 Task: Set the Invoice ID to "Equals" while find invoice.
Action: Mouse moved to (138, 18)
Screenshot: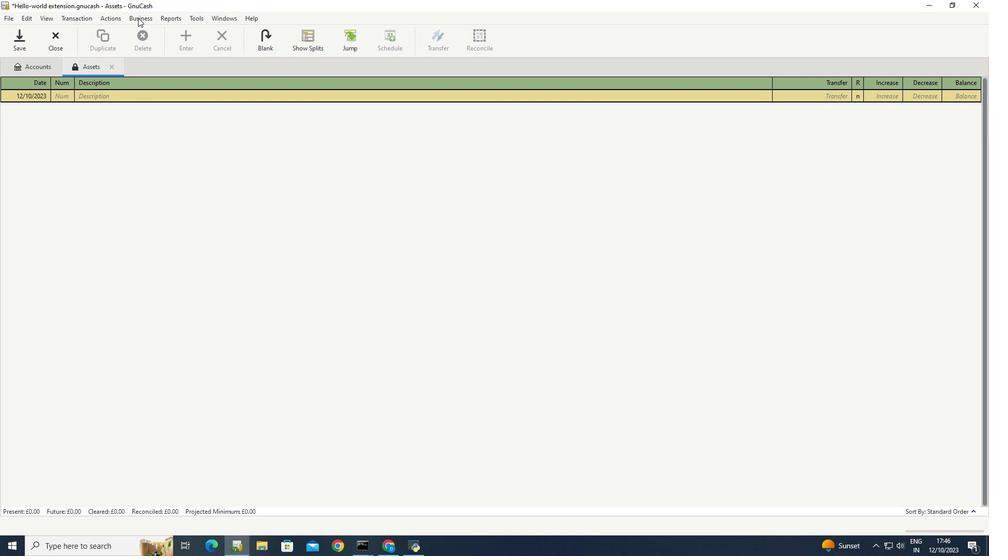 
Action: Mouse pressed left at (138, 18)
Screenshot: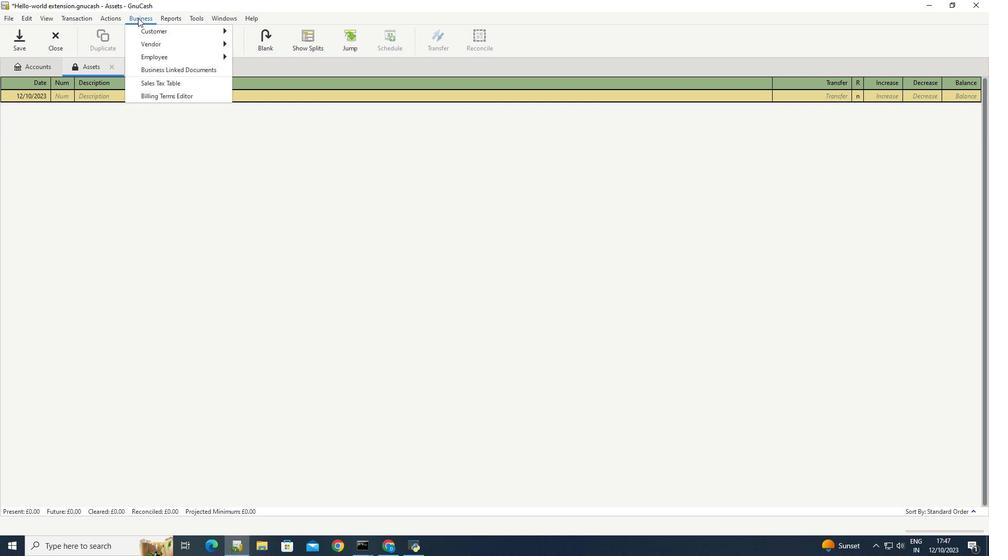 
Action: Mouse moved to (265, 83)
Screenshot: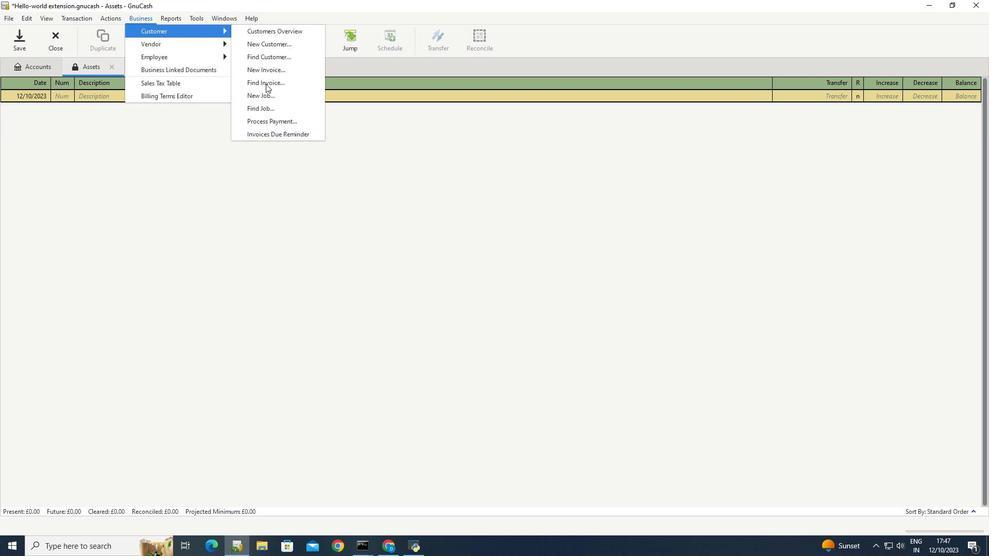 
Action: Mouse pressed left at (265, 83)
Screenshot: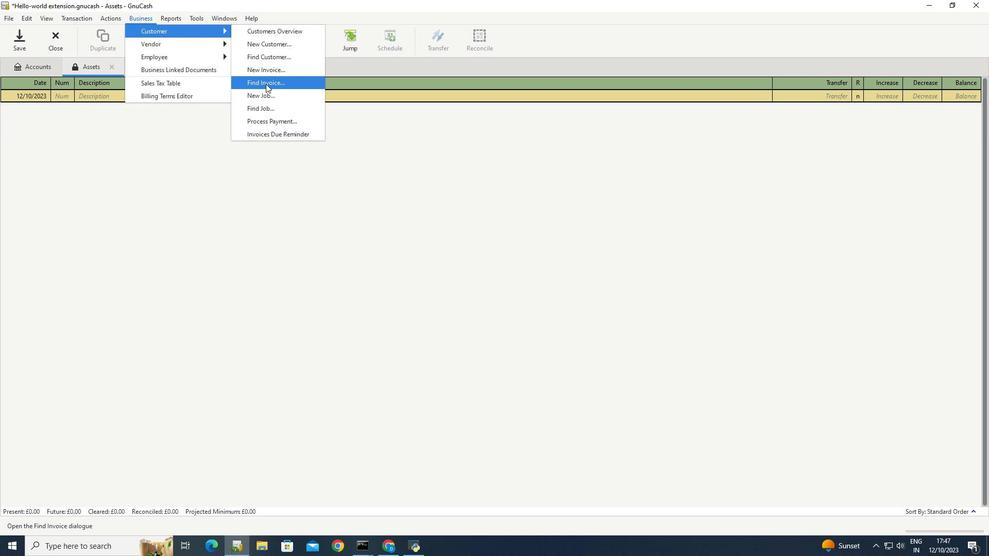 
Action: Mouse moved to (384, 241)
Screenshot: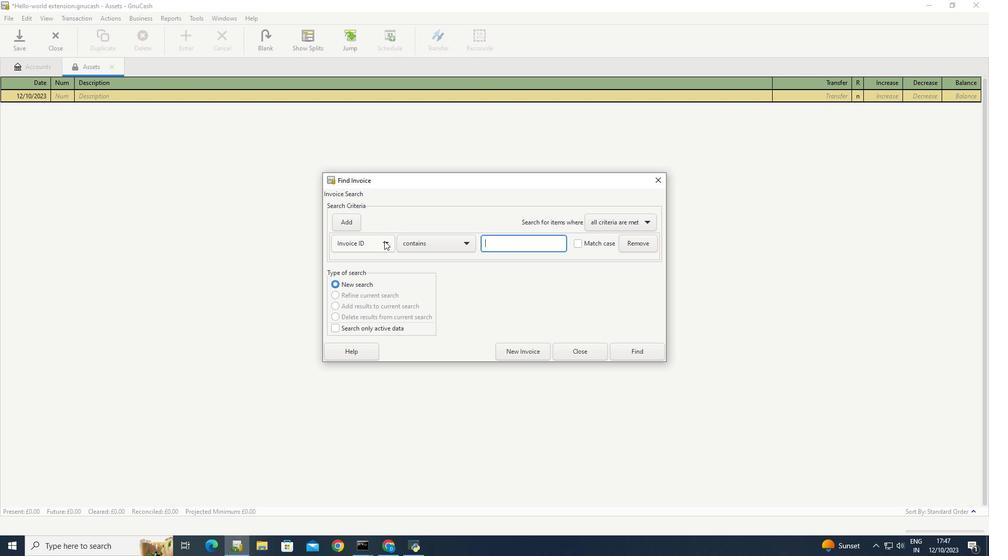 
Action: Mouse pressed left at (384, 241)
Screenshot: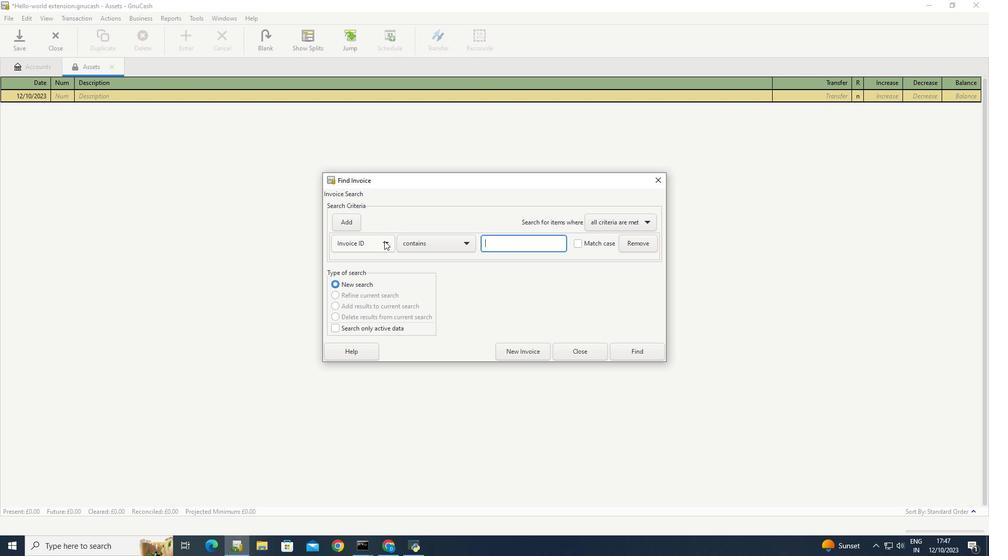 
Action: Mouse moved to (351, 244)
Screenshot: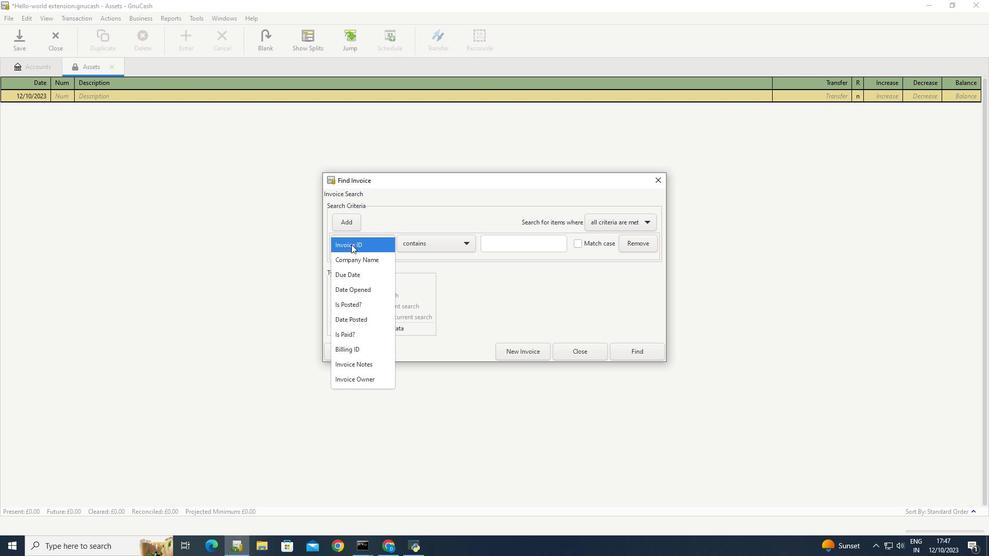 
Action: Mouse pressed left at (351, 244)
Screenshot: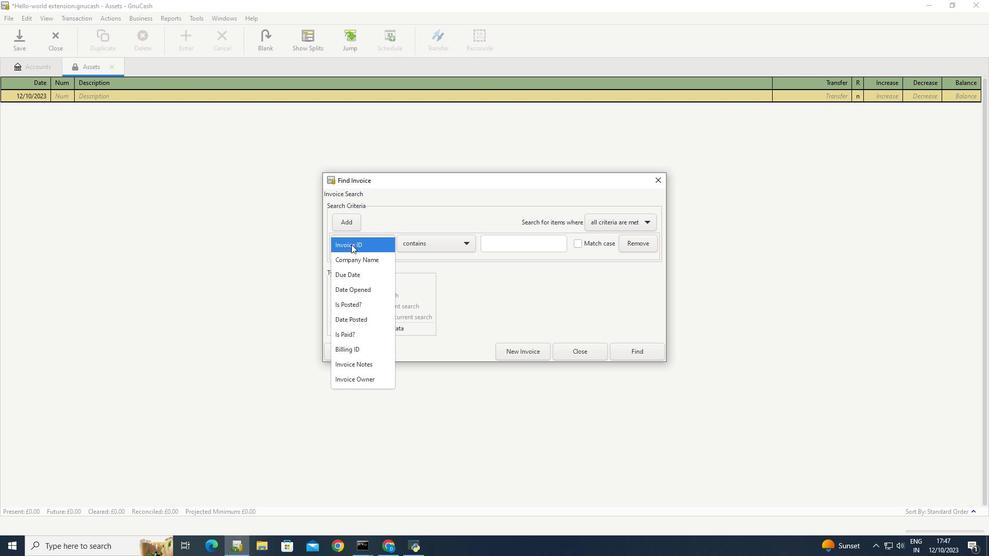 
Action: Mouse moved to (462, 244)
Screenshot: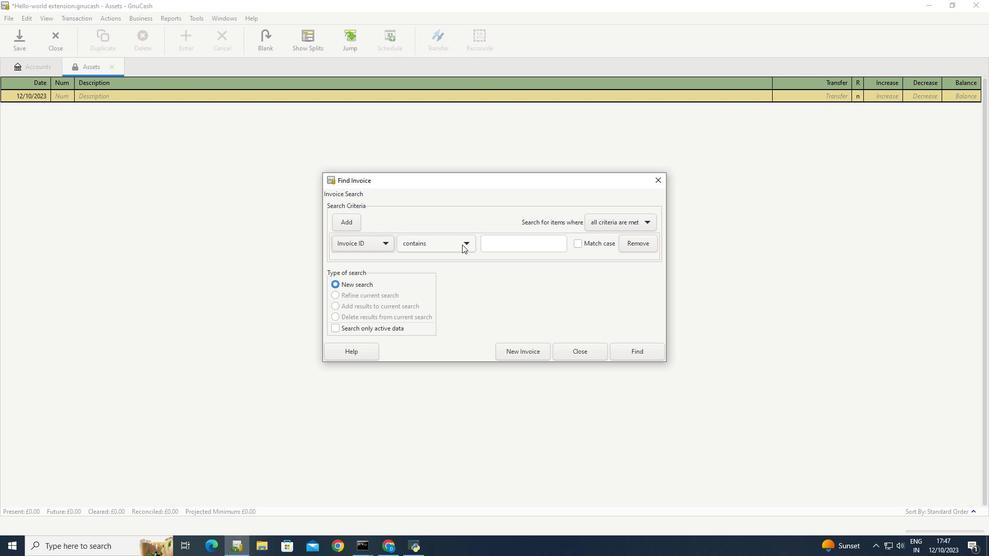 
Action: Mouse pressed left at (462, 244)
Screenshot: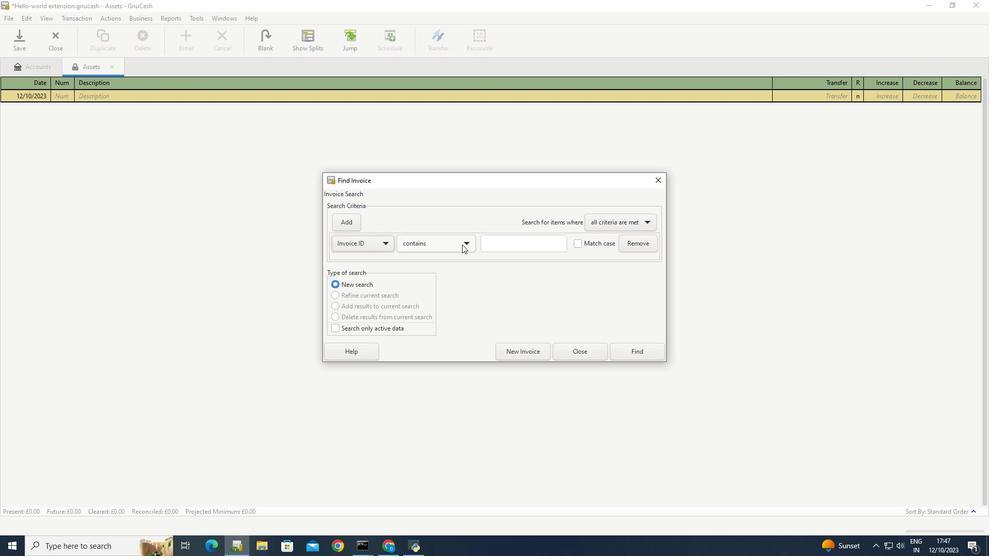 
Action: Mouse moved to (419, 260)
Screenshot: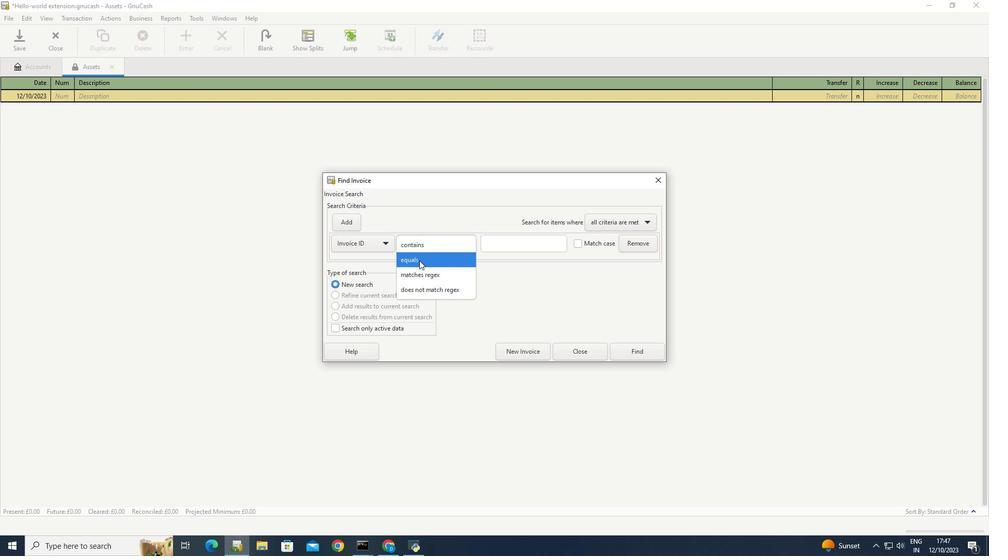 
Action: Mouse pressed left at (419, 260)
Screenshot: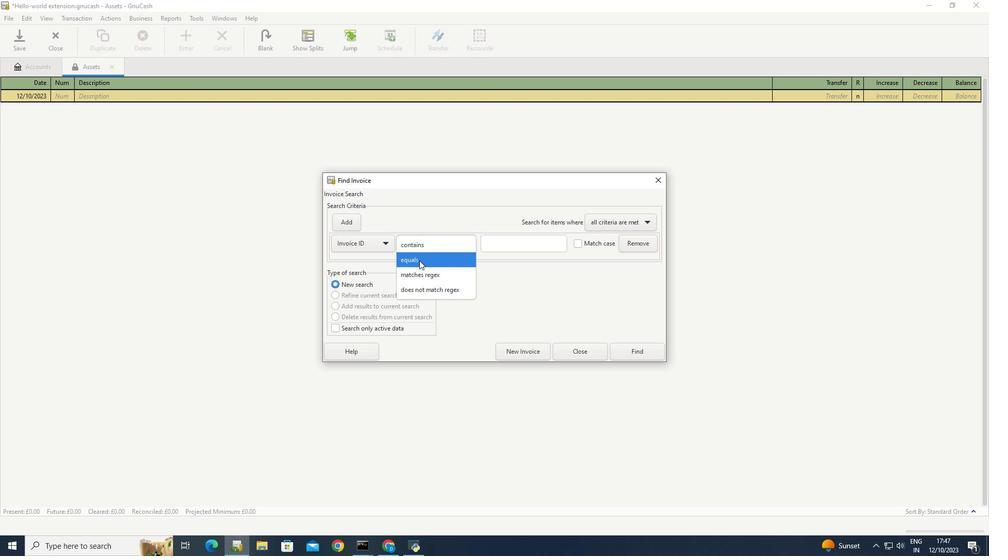 
Action: Mouse moved to (492, 289)
Screenshot: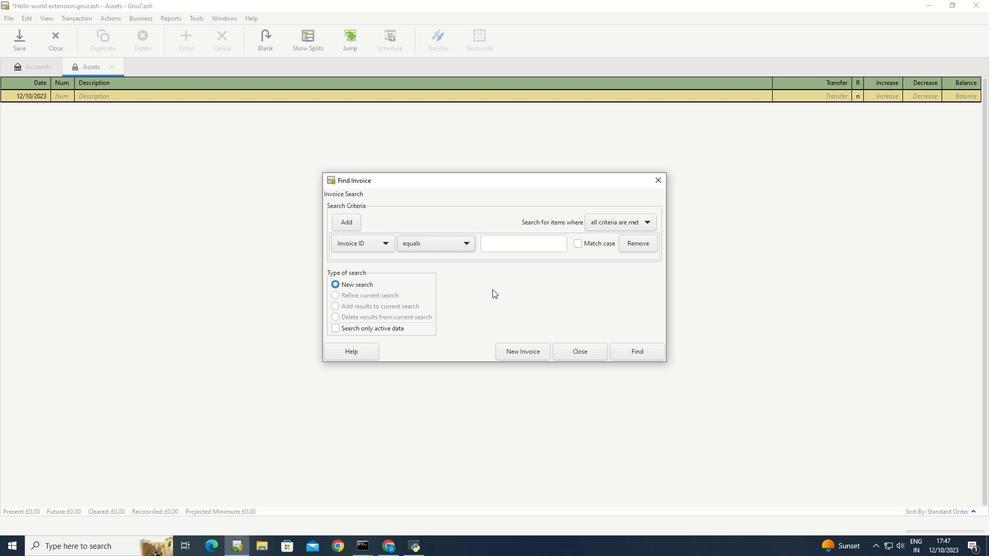 
Action: Mouse pressed left at (492, 289)
Screenshot: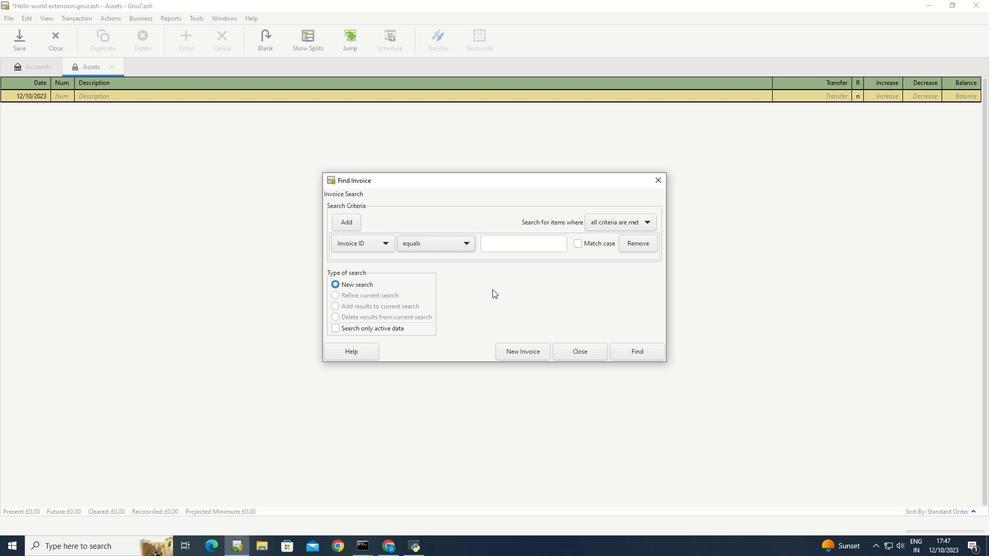 
